 Task: Look for properties with air conditioning.
Action: Mouse moved to (866, 112)
Screenshot: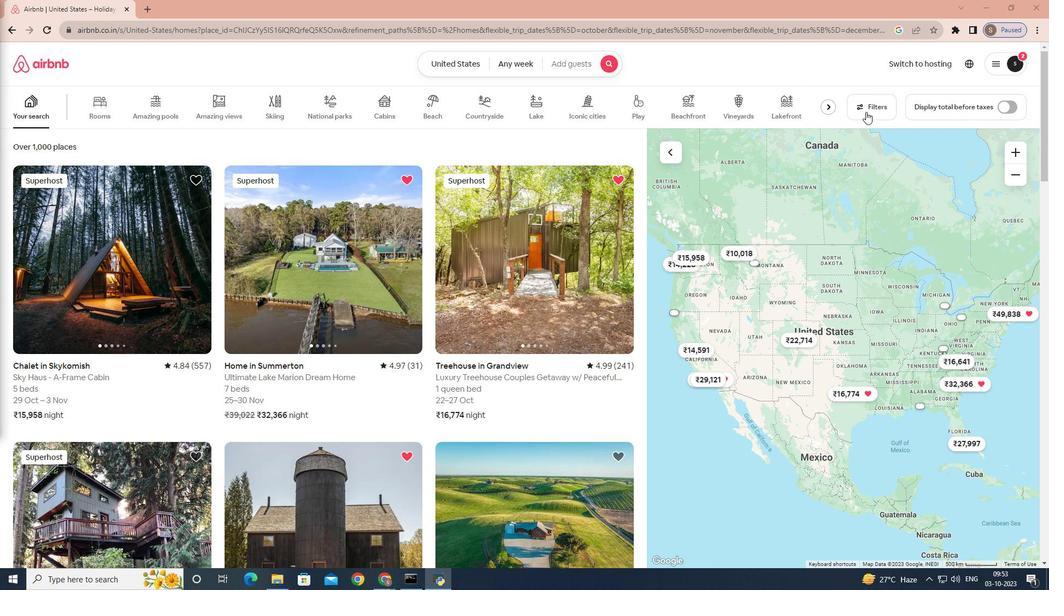 
Action: Mouse pressed left at (866, 112)
Screenshot: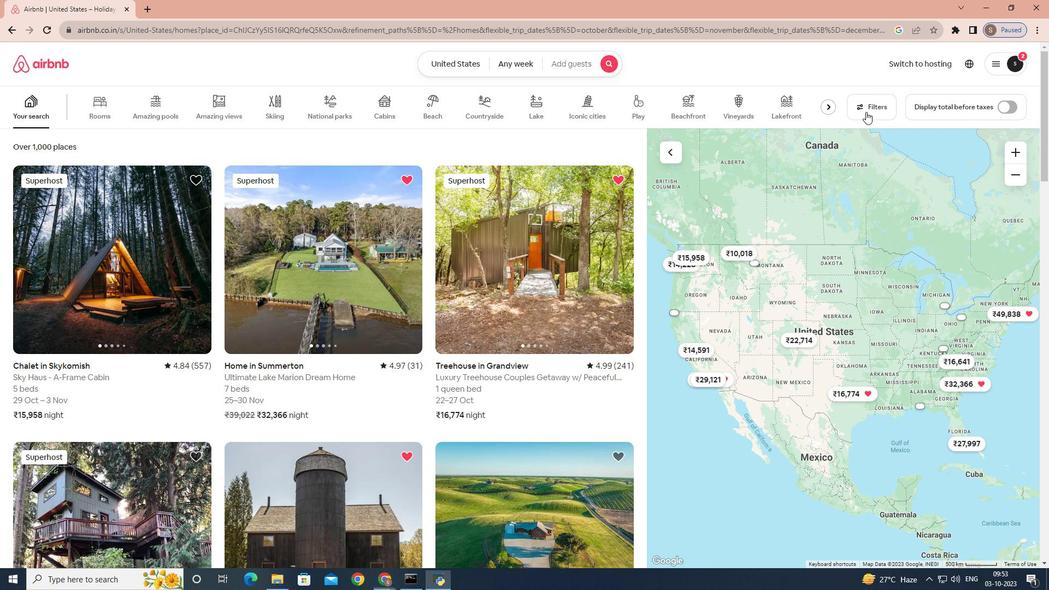 
Action: Mouse moved to (651, 166)
Screenshot: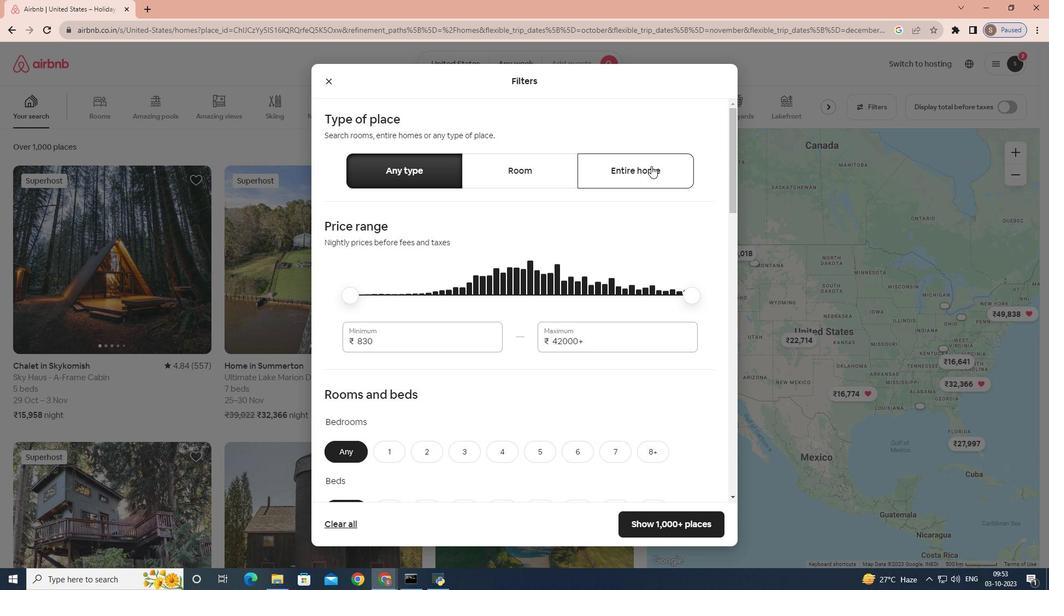 
Action: Mouse pressed left at (651, 166)
Screenshot: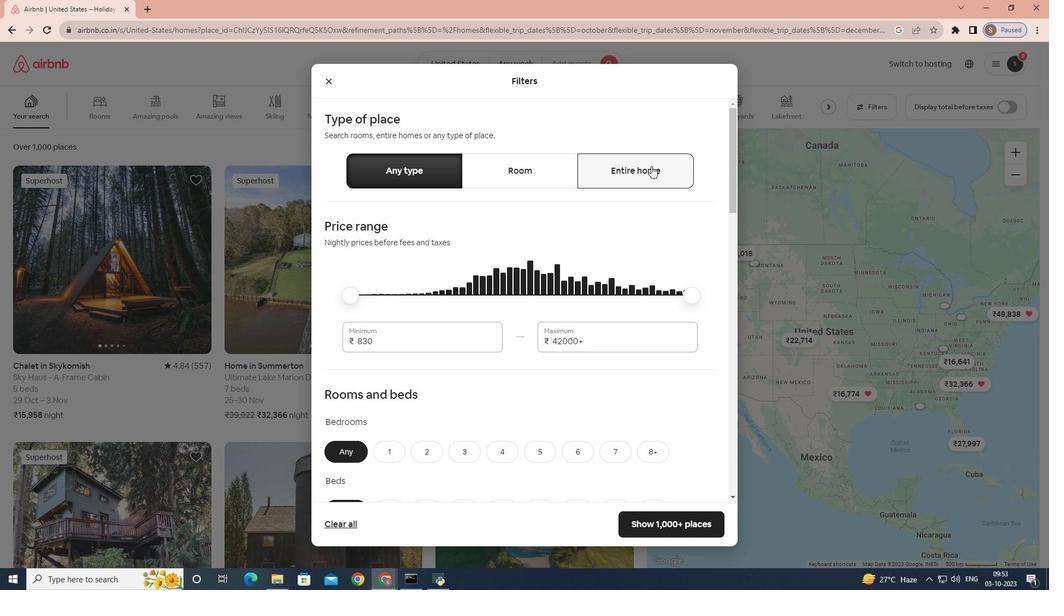 
Action: Mouse scrolled (651, 165) with delta (0, 0)
Screenshot: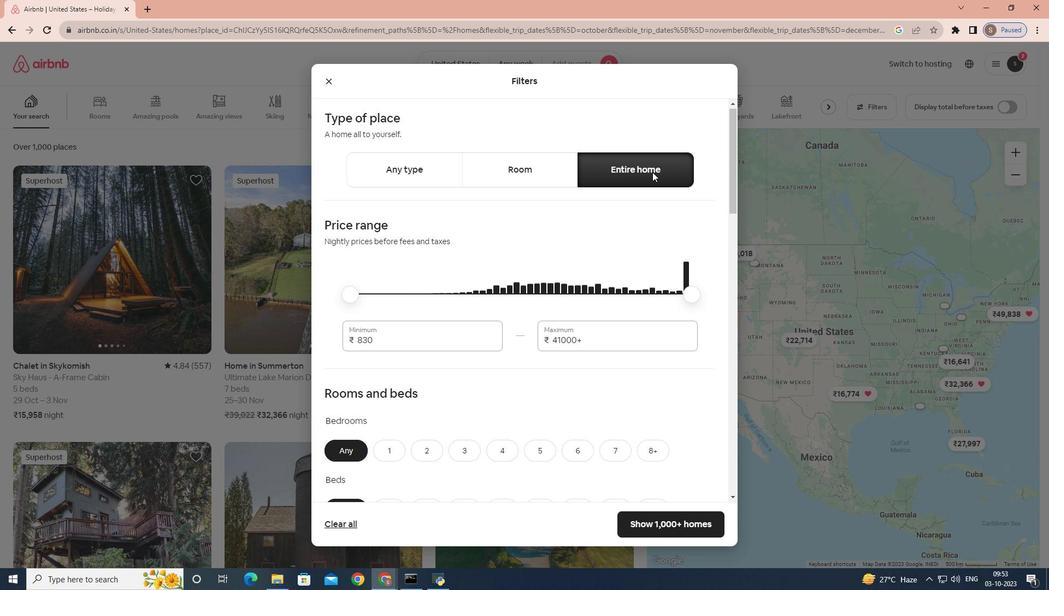 
Action: Mouse moved to (651, 168)
Screenshot: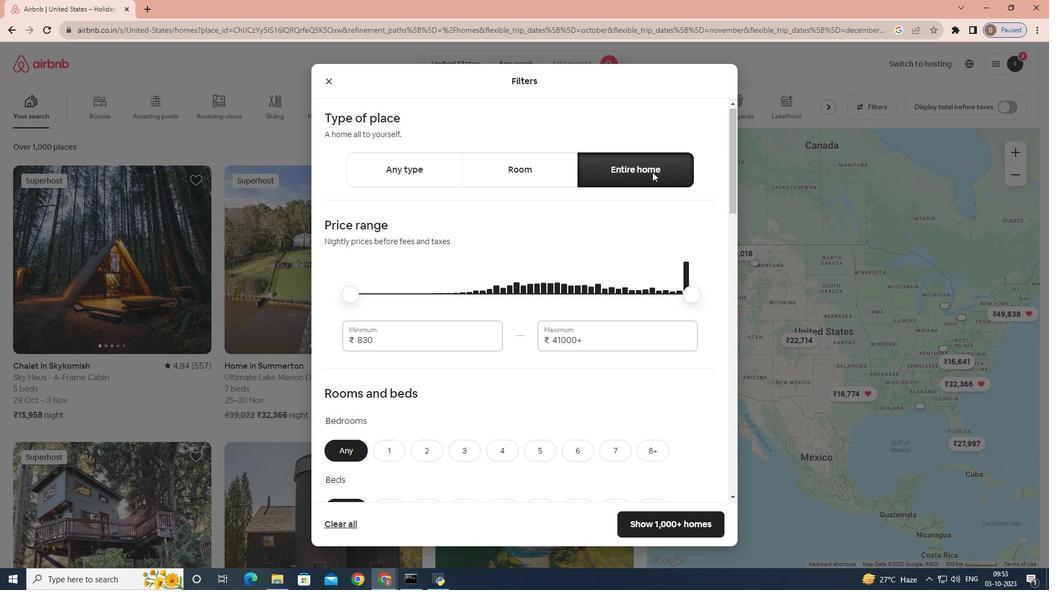 
Action: Mouse scrolled (651, 168) with delta (0, 0)
Screenshot: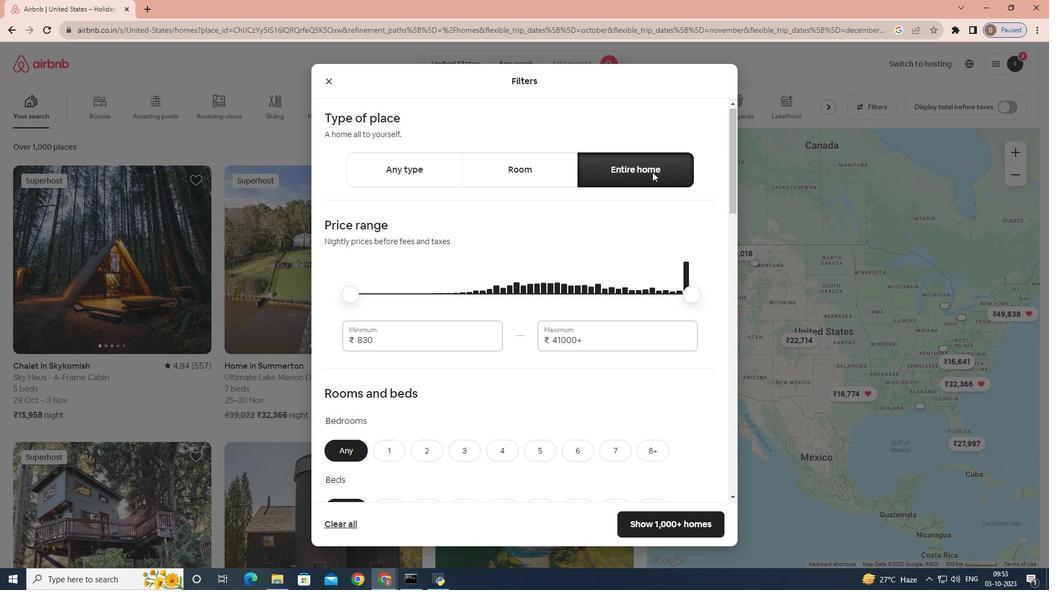 
Action: Mouse moved to (652, 172)
Screenshot: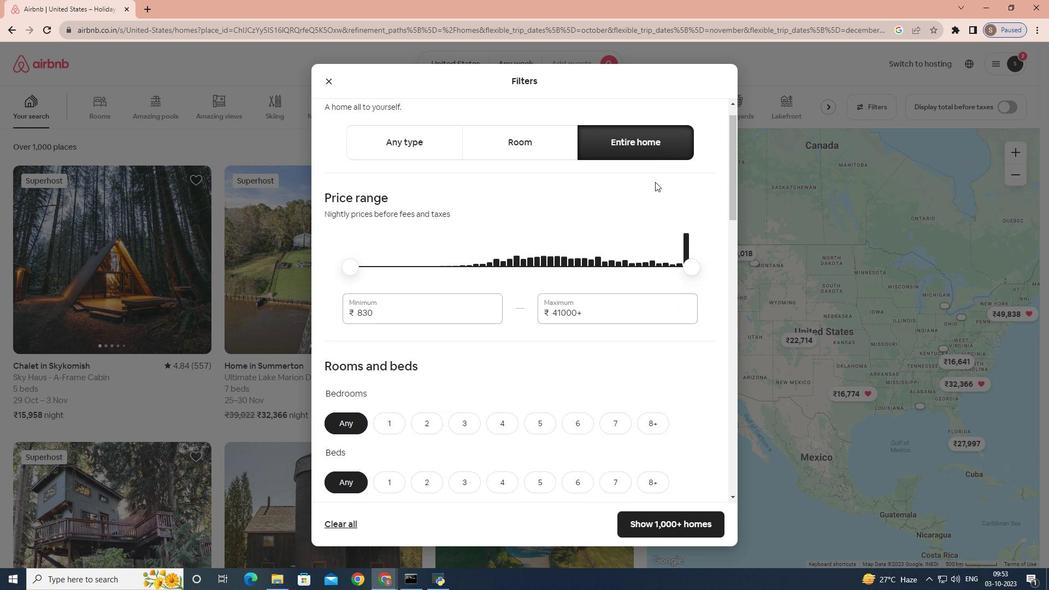
Action: Mouse scrolled (652, 171) with delta (0, 0)
Screenshot: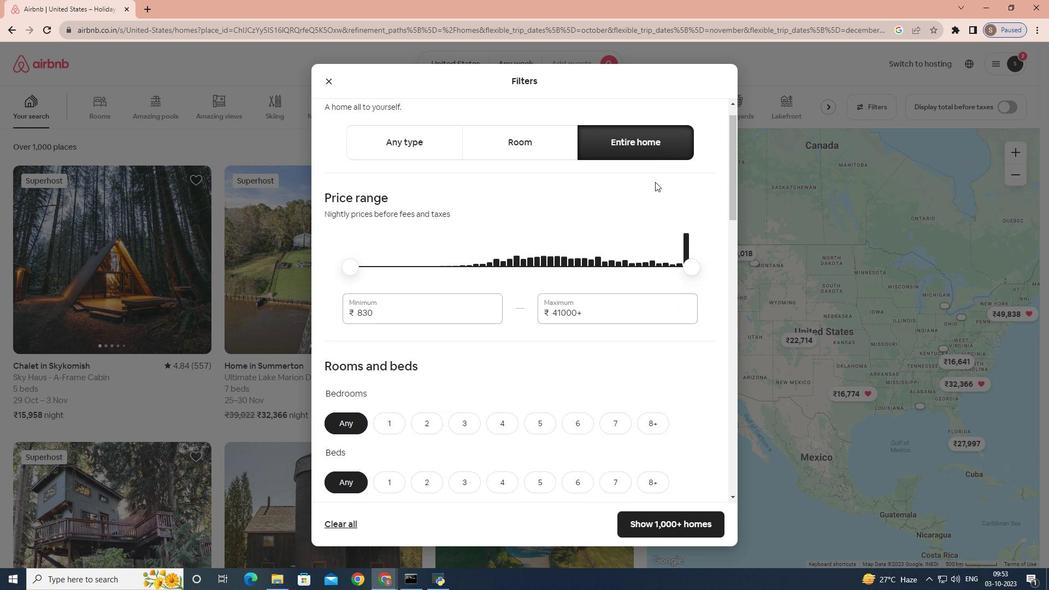 
Action: Mouse moved to (656, 187)
Screenshot: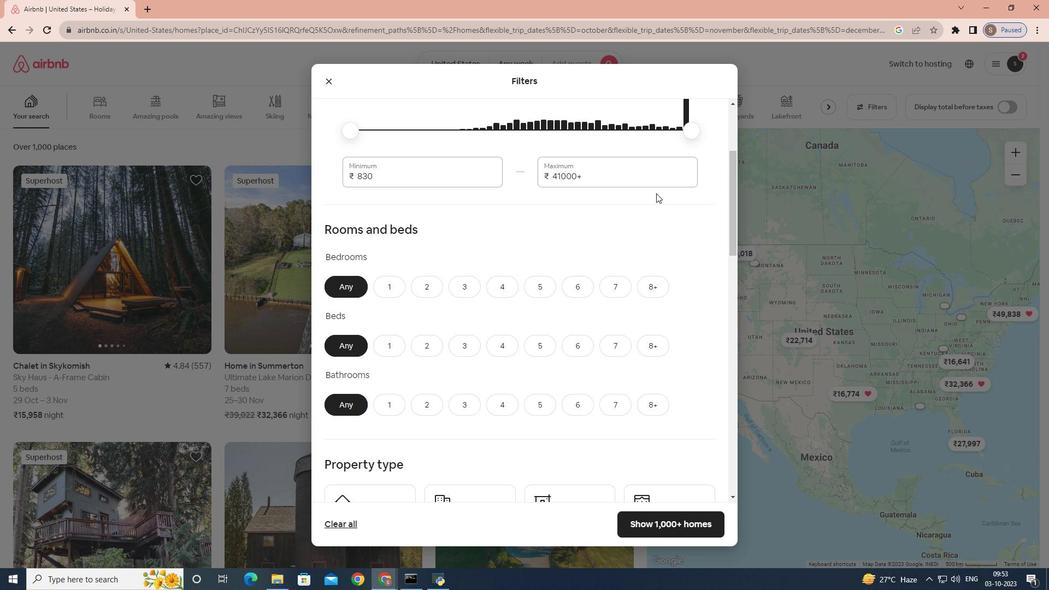 
Action: Mouse scrolled (656, 187) with delta (0, 0)
Screenshot: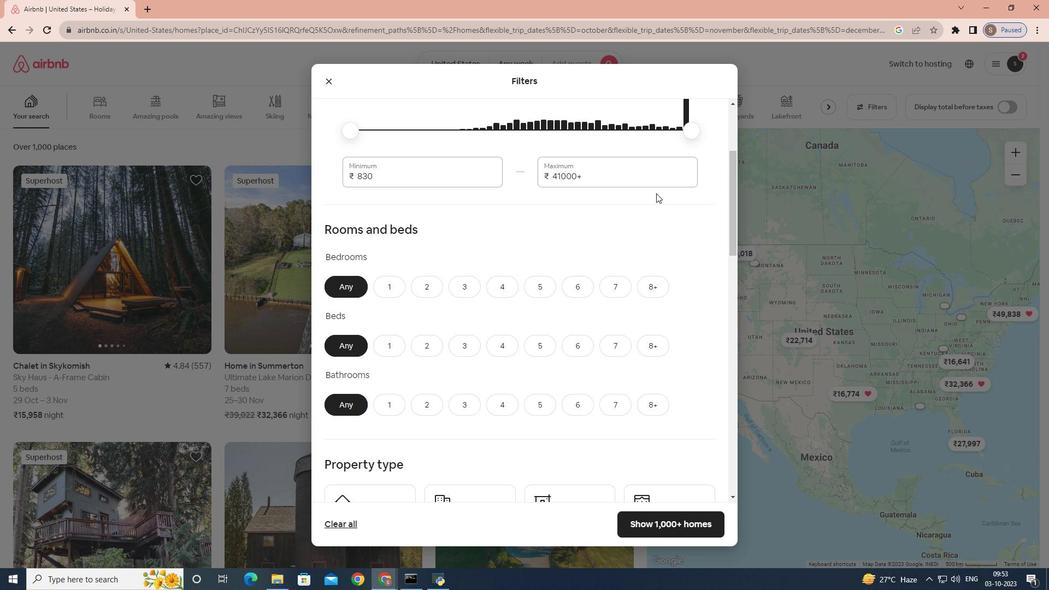 
Action: Mouse moved to (656, 194)
Screenshot: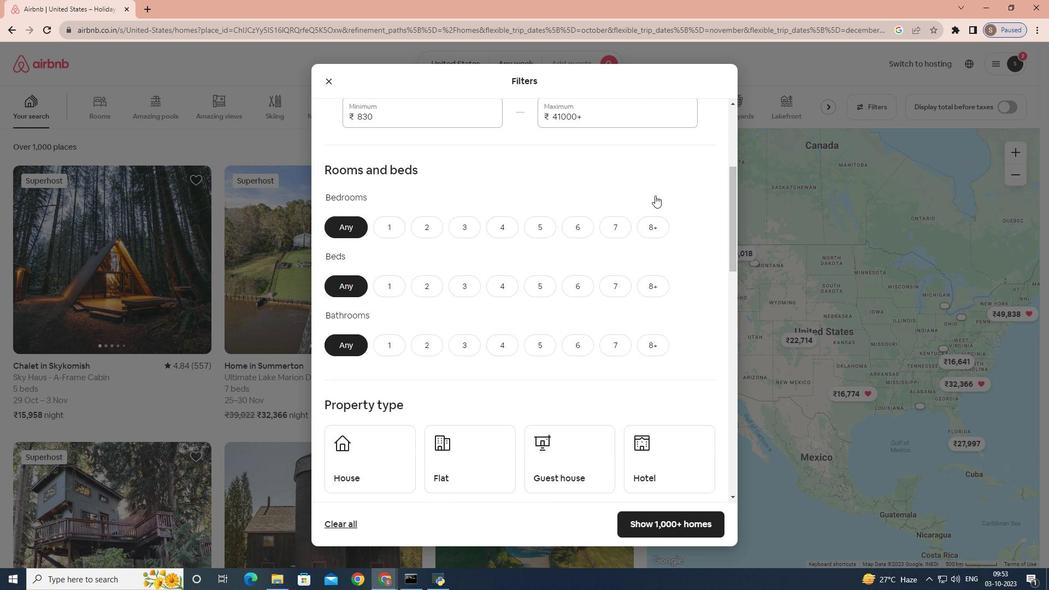 
Action: Mouse scrolled (656, 194) with delta (0, 0)
Screenshot: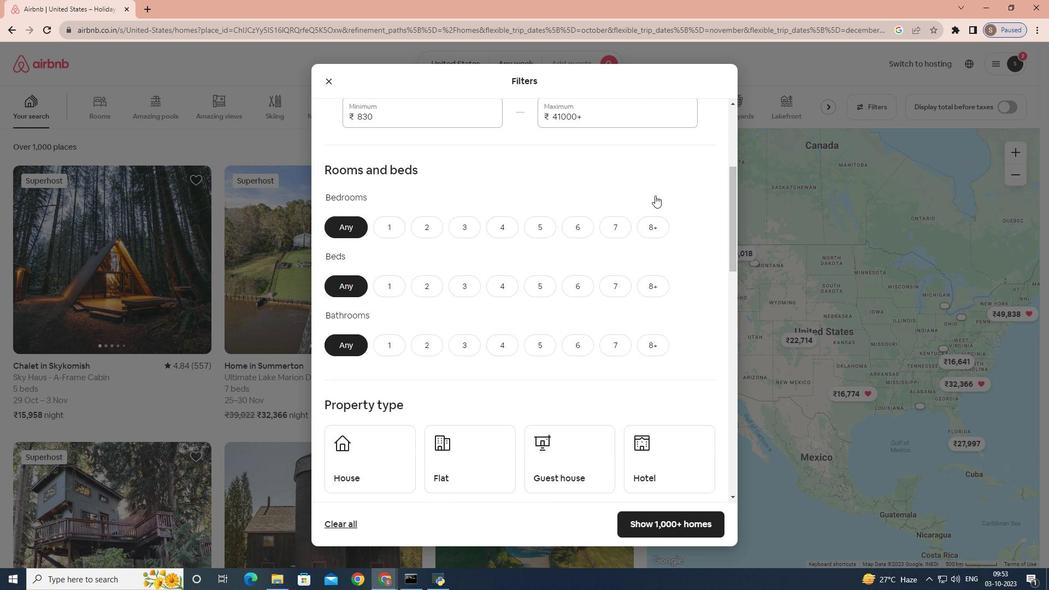 
Action: Mouse moved to (655, 195)
Screenshot: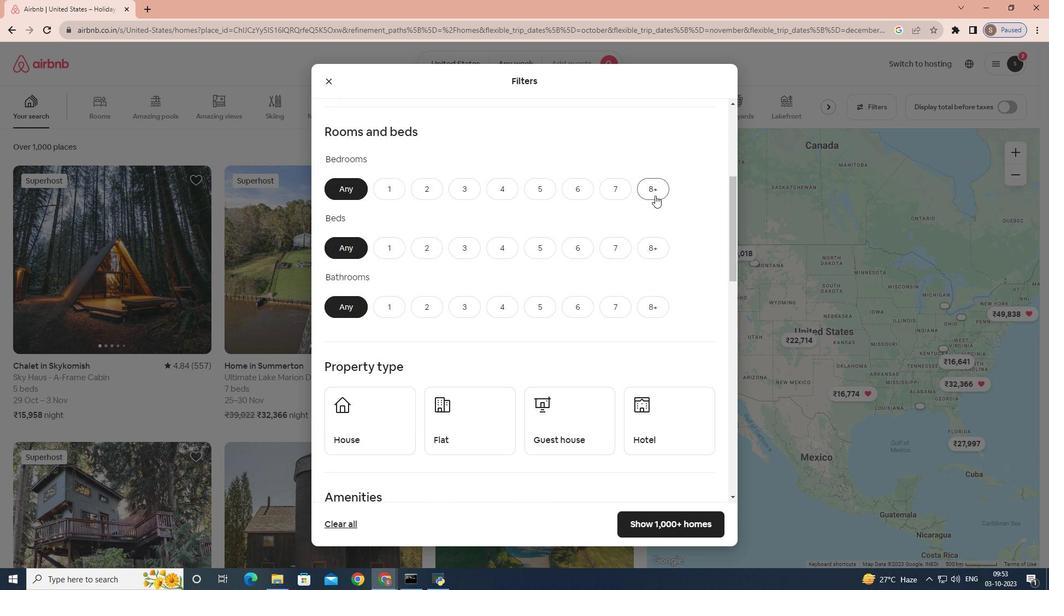 
Action: Mouse scrolled (655, 195) with delta (0, 0)
Screenshot: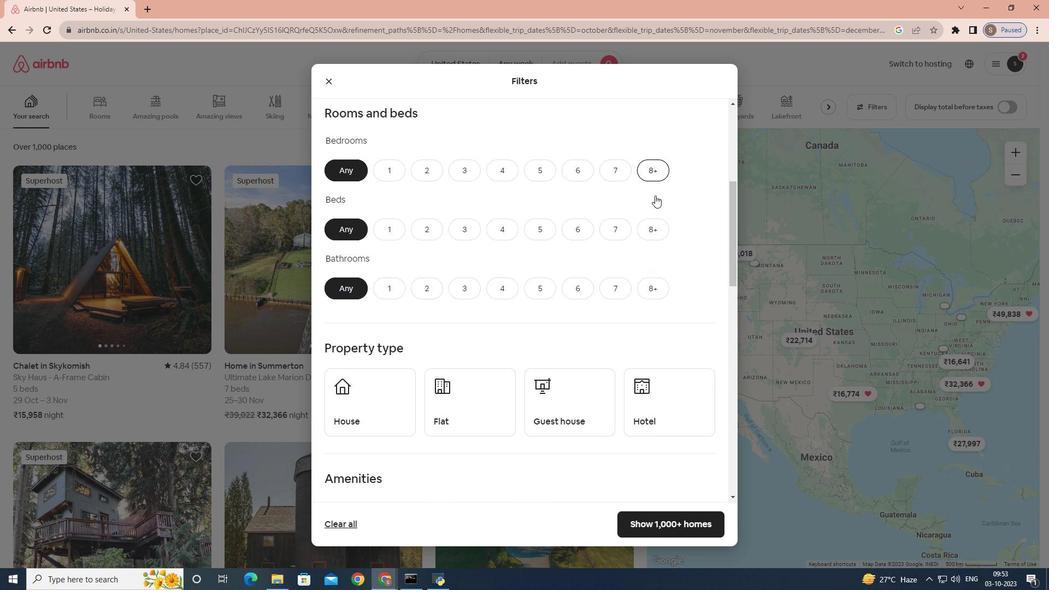 
Action: Mouse scrolled (655, 195) with delta (0, 0)
Screenshot: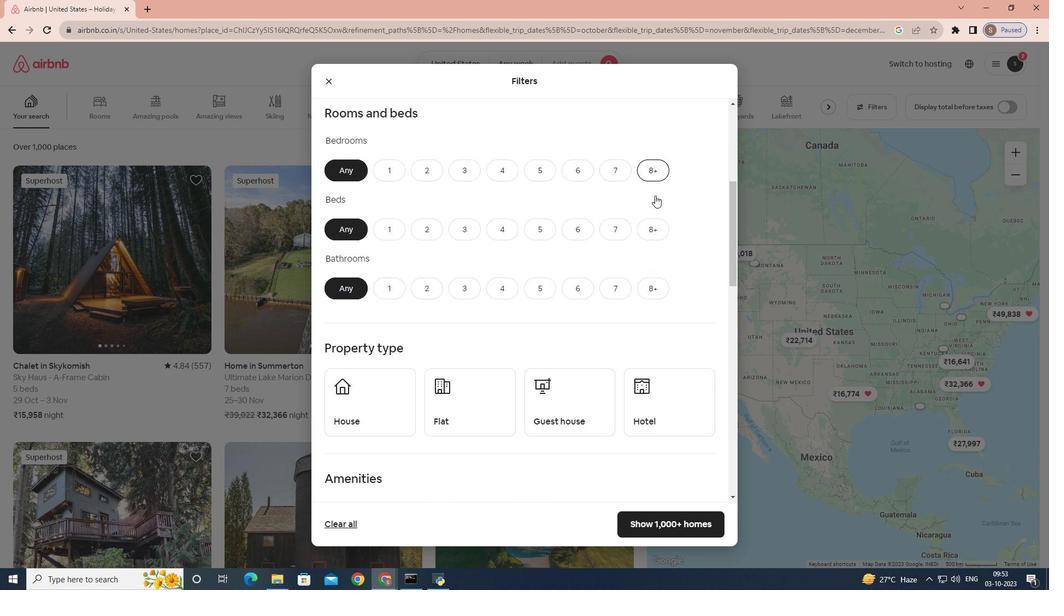 
Action: Mouse scrolled (655, 195) with delta (0, 0)
Screenshot: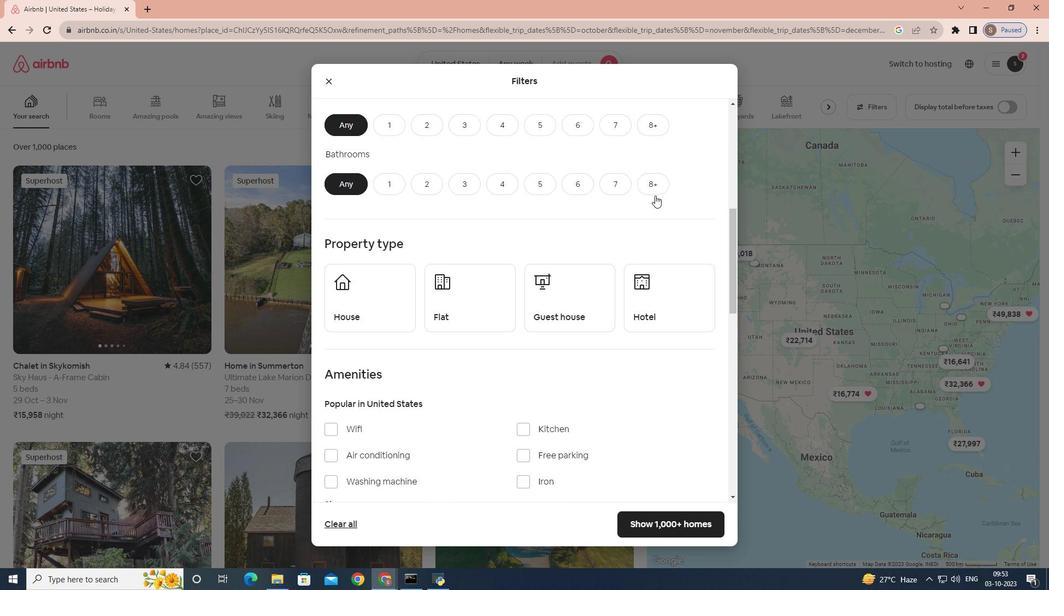 
Action: Mouse scrolled (655, 195) with delta (0, 0)
Screenshot: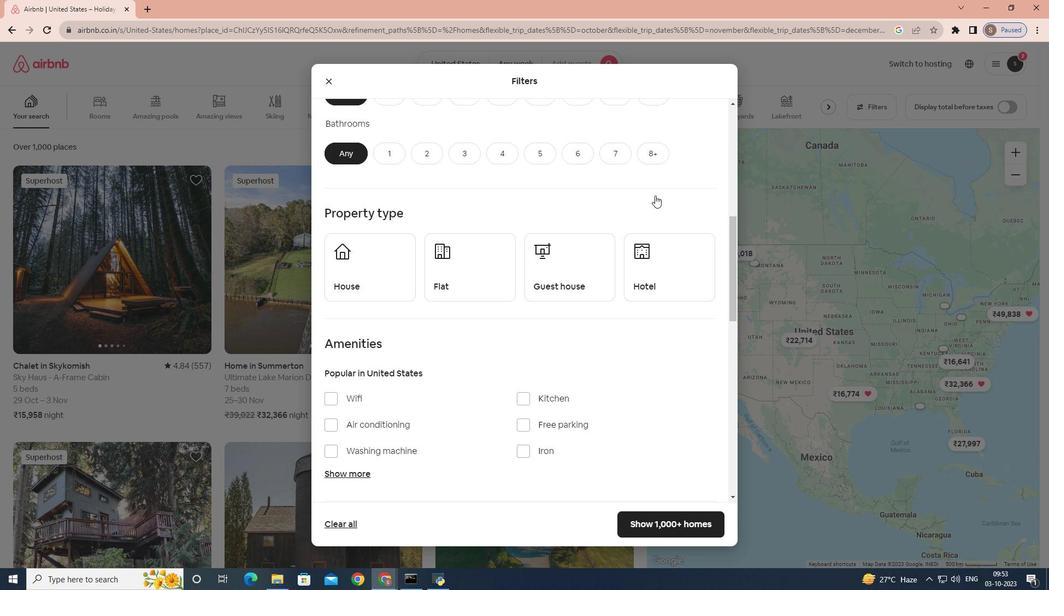 
Action: Mouse moved to (649, 209)
Screenshot: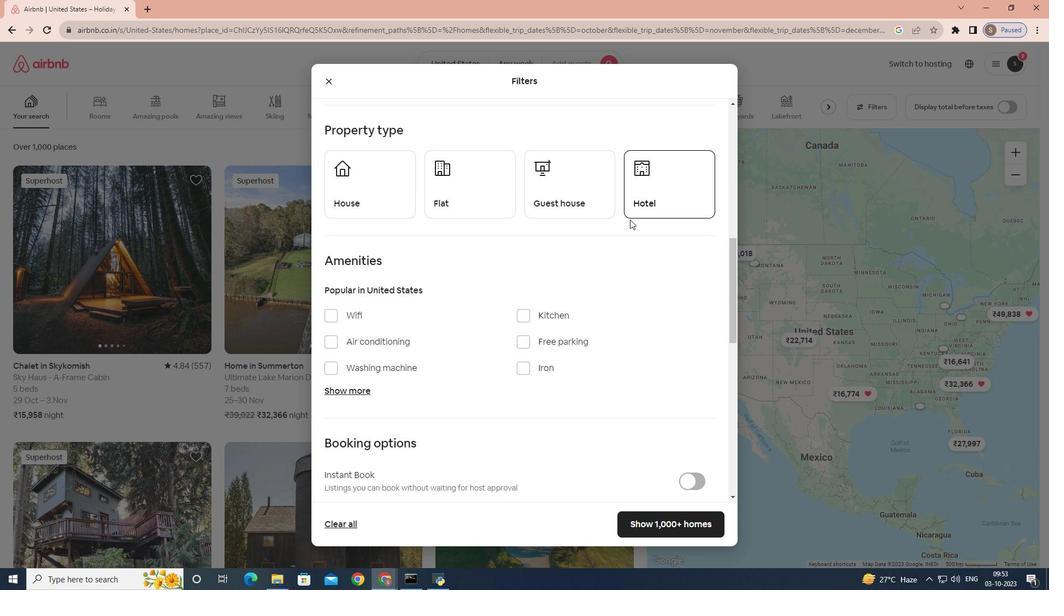 
Action: Mouse scrolled (649, 209) with delta (0, 0)
Screenshot: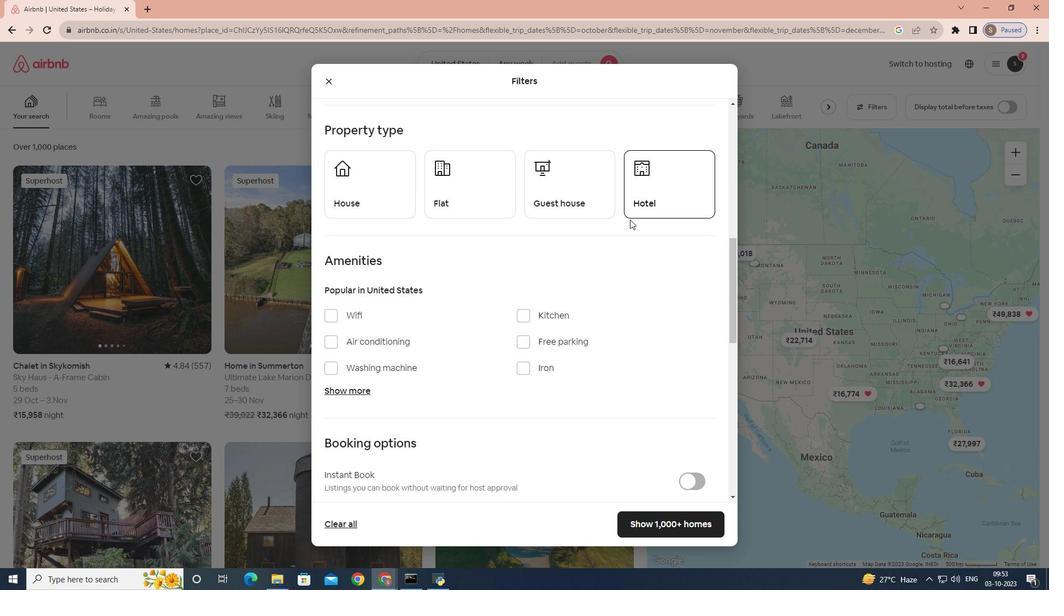 
Action: Mouse moved to (325, 298)
Screenshot: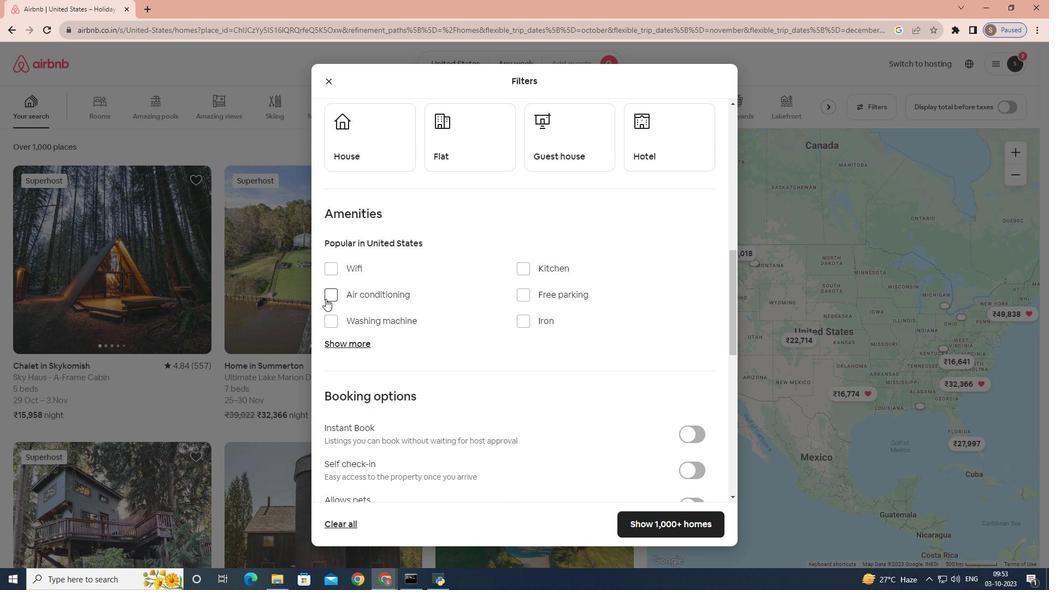 
Action: Mouse pressed left at (325, 298)
Screenshot: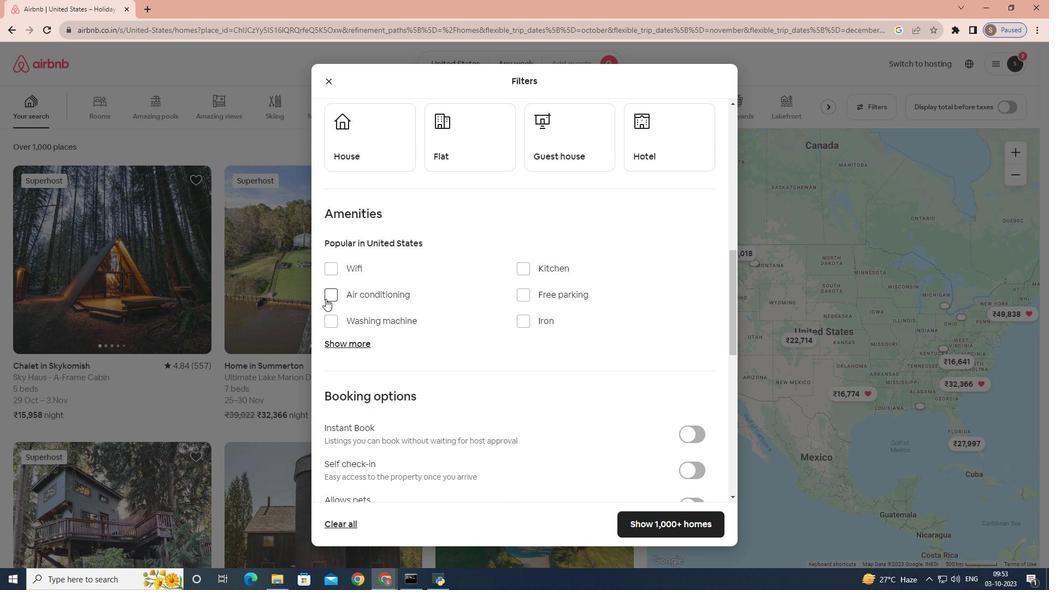 
Action: Mouse moved to (660, 529)
Screenshot: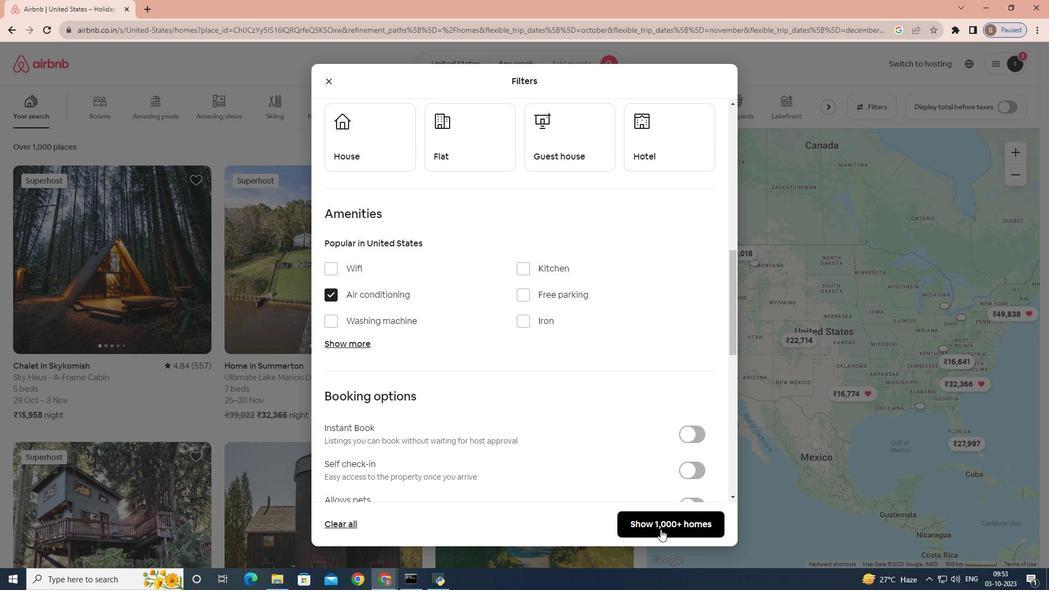 
Action: Mouse pressed left at (660, 529)
Screenshot: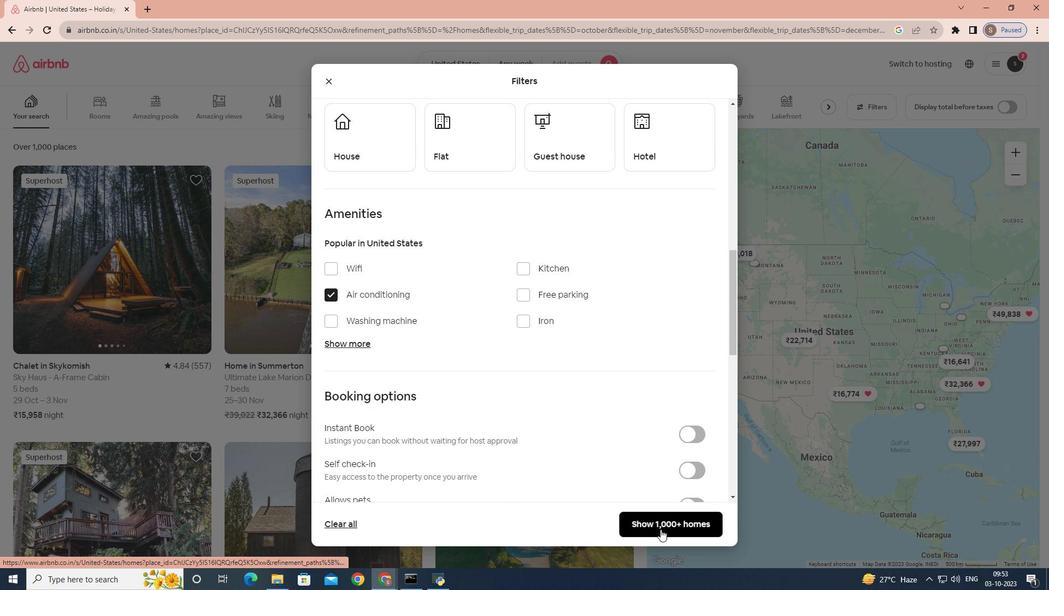 
